 Task: Customize your GitHub profile with a Twitter profile link.
Action: Mouse moved to (1059, 66)
Screenshot: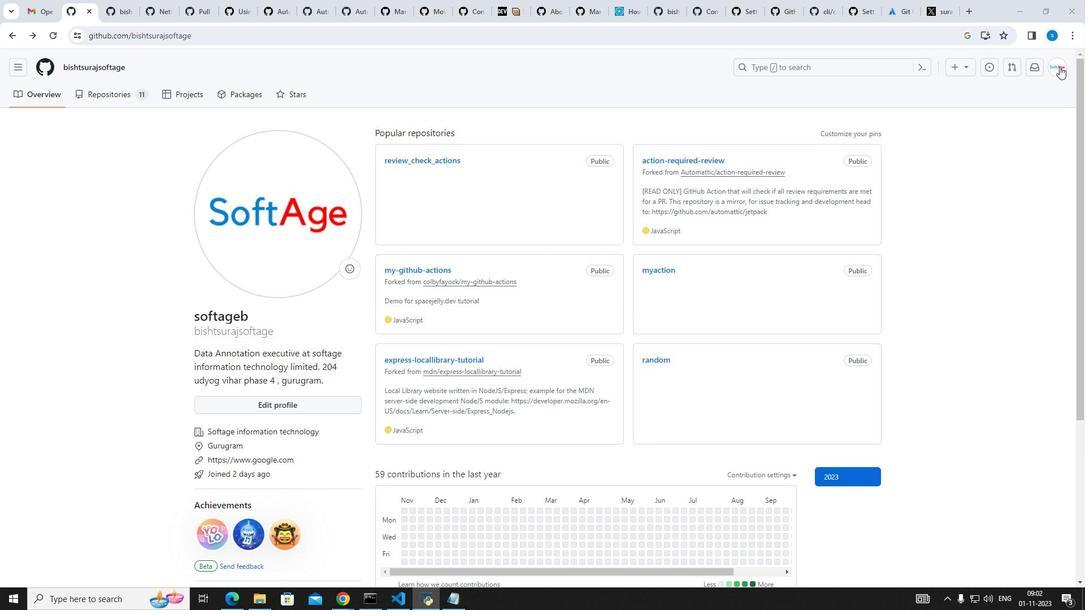 
Action: Mouse pressed left at (1059, 66)
Screenshot: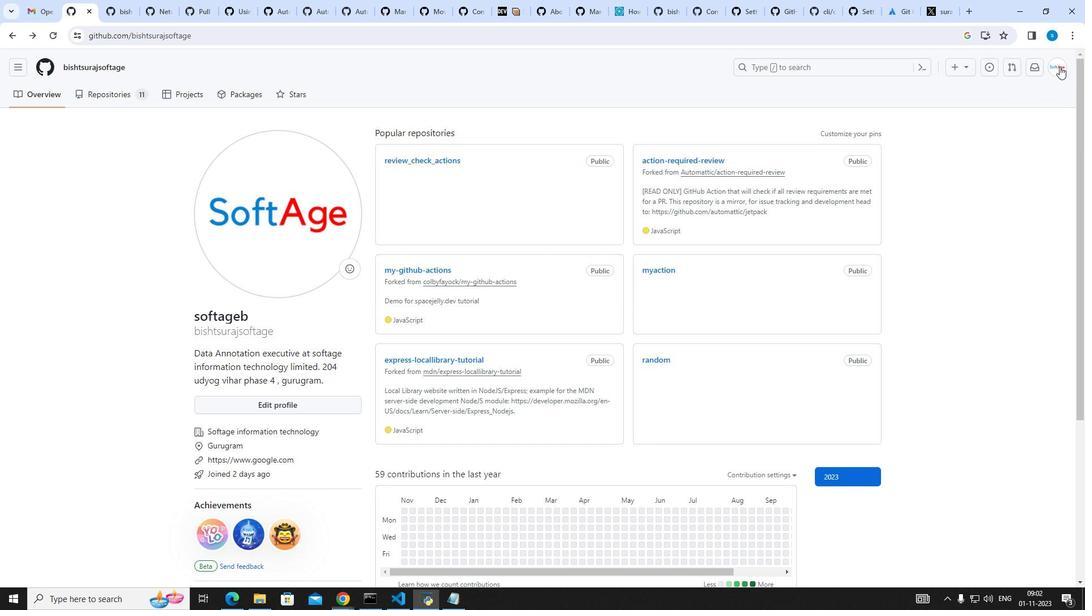 
Action: Mouse moved to (976, 118)
Screenshot: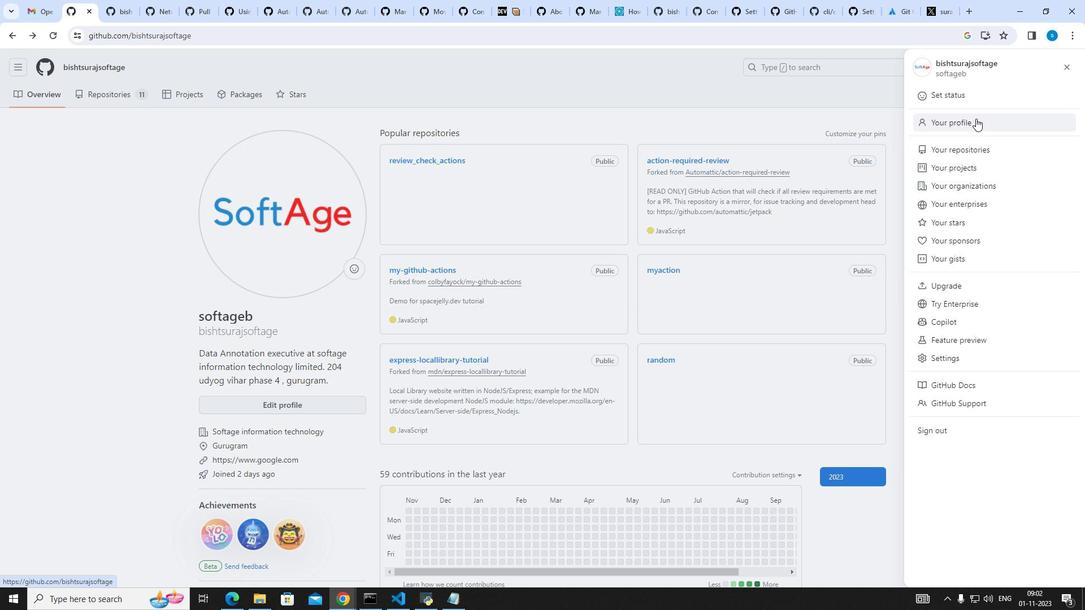 
Action: Mouse pressed left at (976, 118)
Screenshot: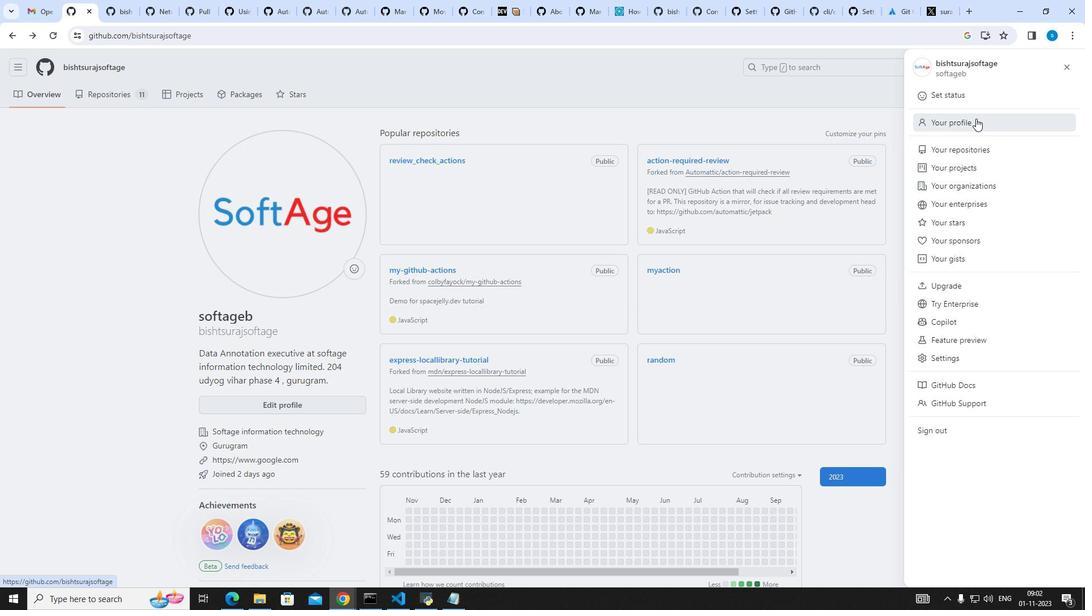 
Action: Mouse moved to (258, 397)
Screenshot: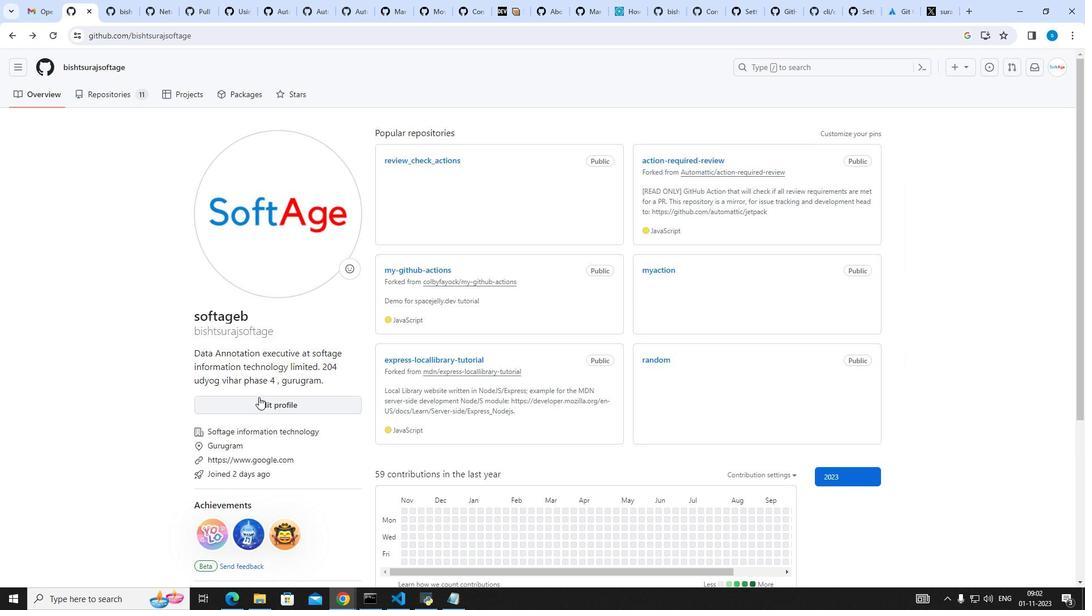 
Action: Mouse pressed left at (258, 397)
Screenshot: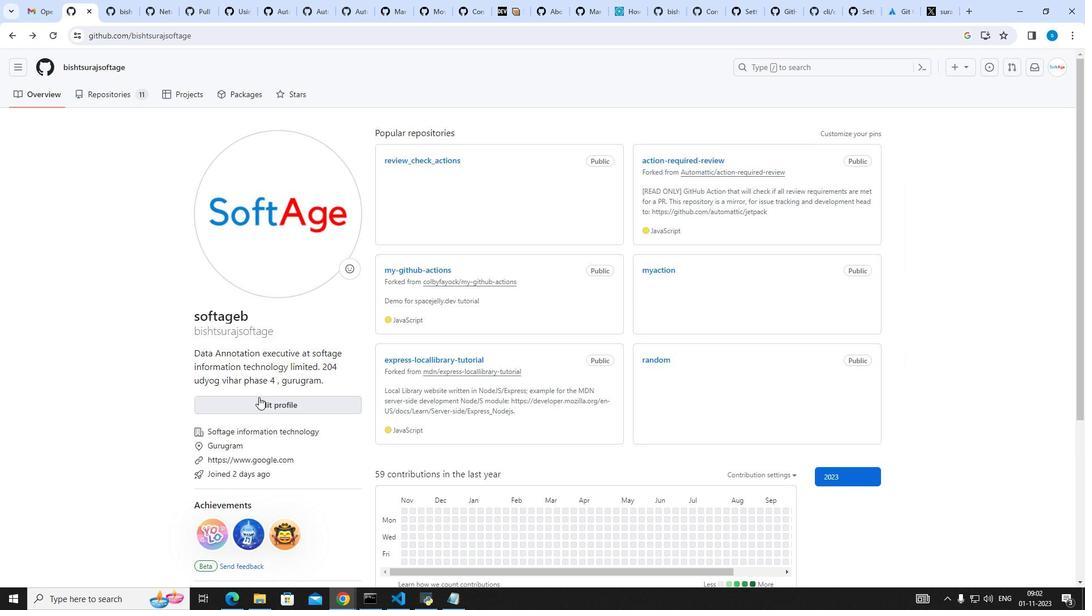 
Action: Mouse moved to (256, 445)
Screenshot: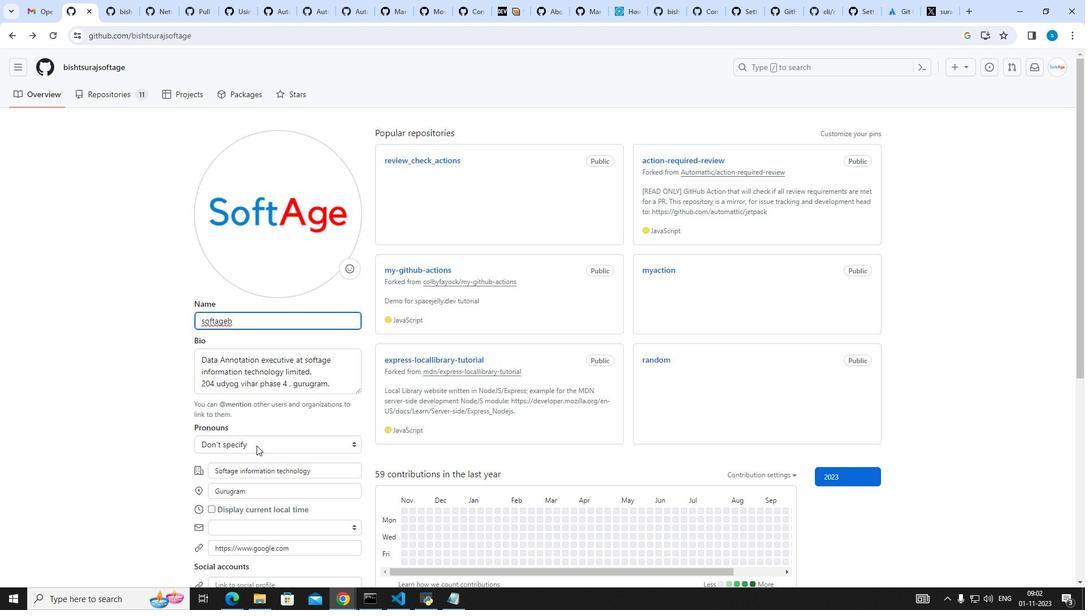 
Action: Mouse scrolled (256, 445) with delta (0, 0)
Screenshot: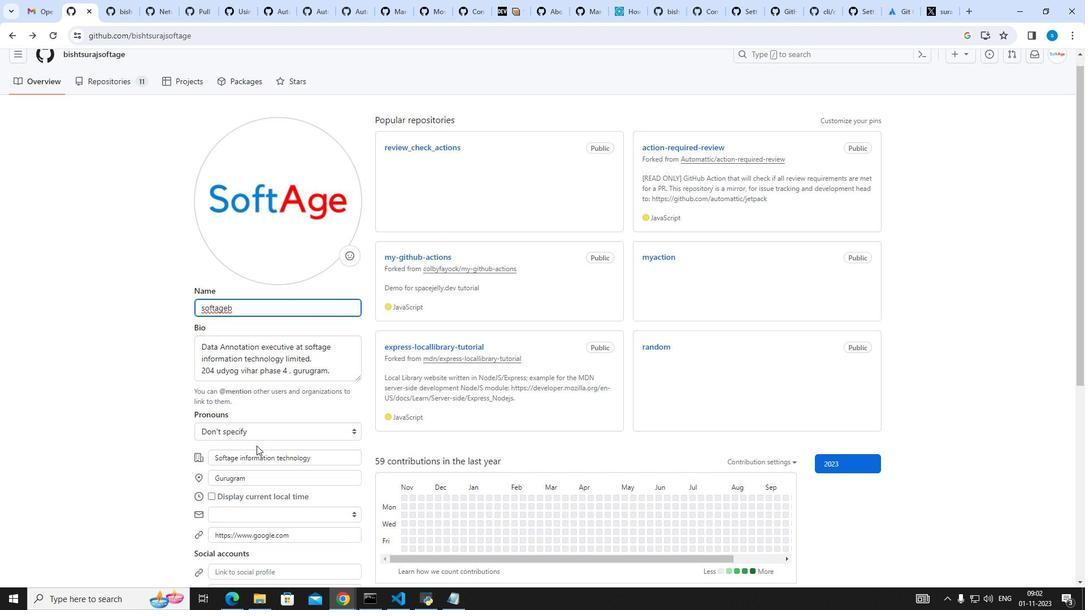 
Action: Mouse scrolled (256, 445) with delta (0, 0)
Screenshot: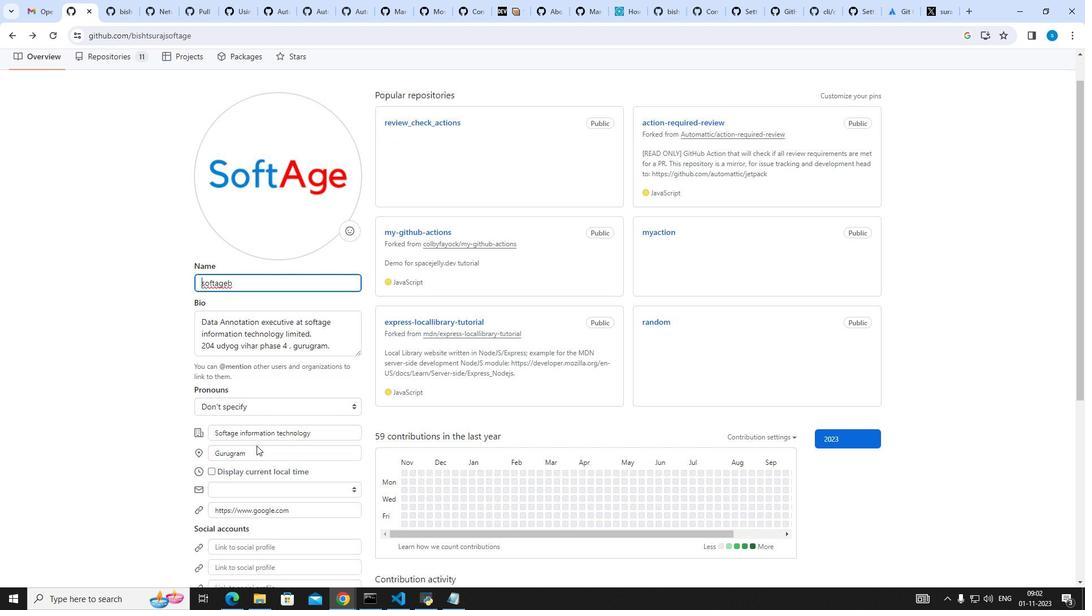 
Action: Mouse moved to (251, 473)
Screenshot: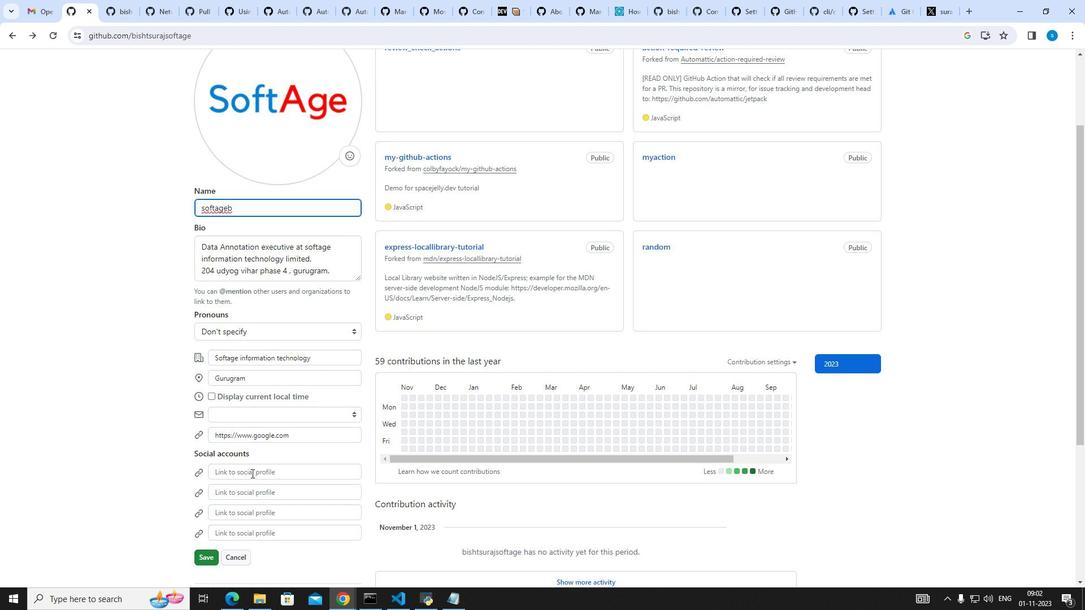 
Action: Mouse pressed left at (251, 473)
Screenshot: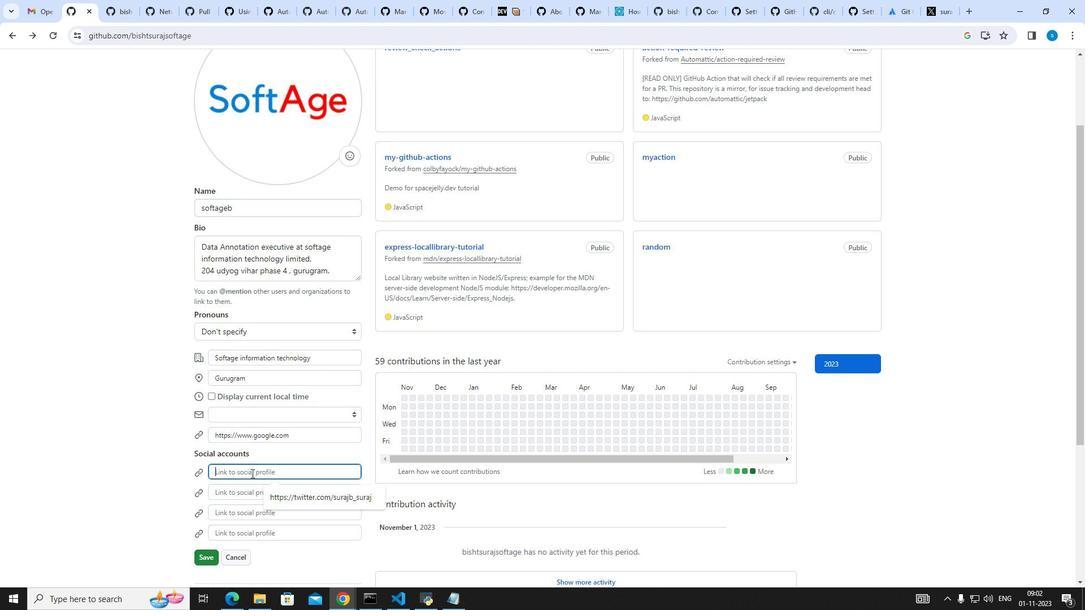 
Action: Key pressed https<Key.shift_r>://twitter.com/surajb<Key.shift_r>_suraj
Screenshot: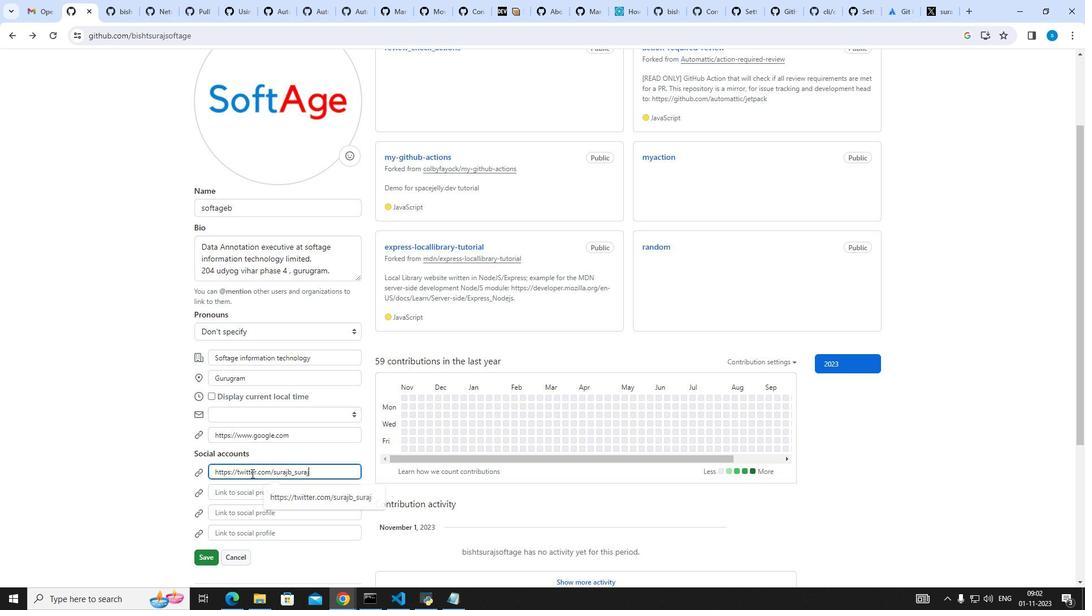 
Action: Mouse moved to (201, 563)
Screenshot: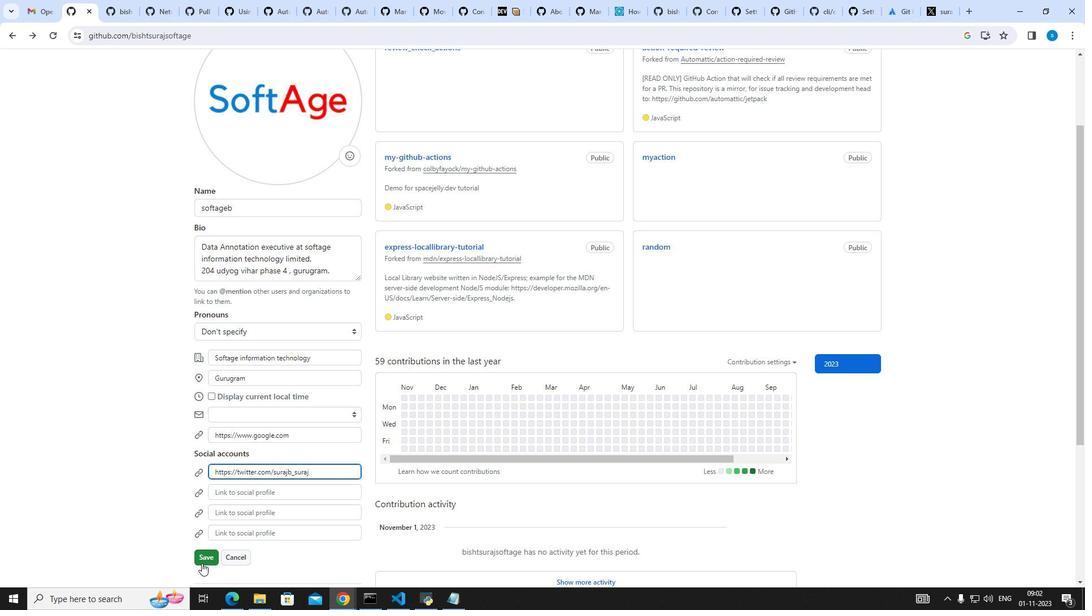 
Action: Mouse pressed left at (201, 563)
Screenshot: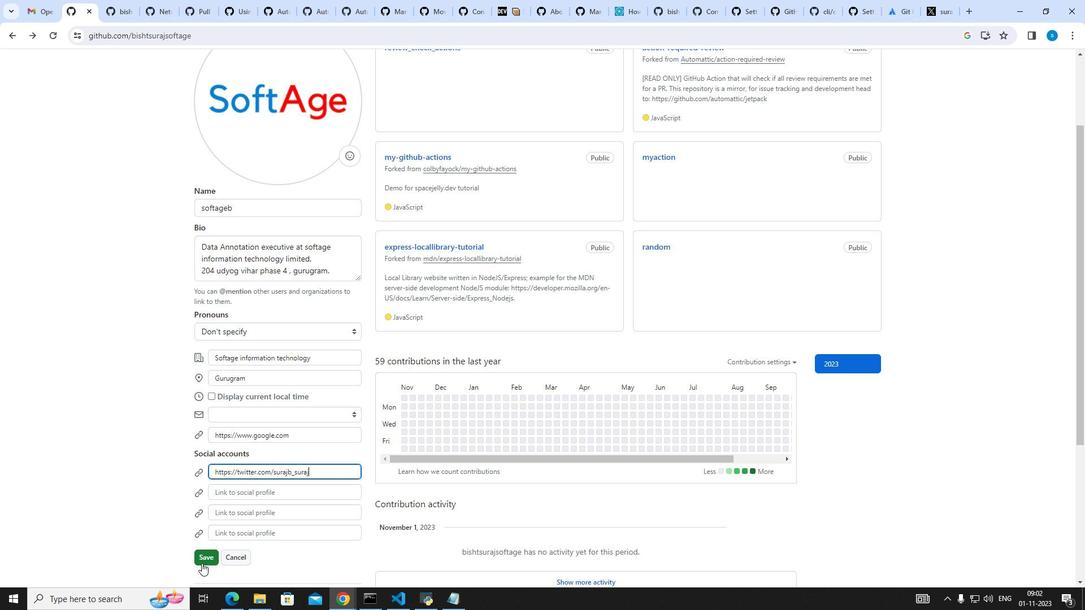 
Action: Mouse moved to (127, 469)
Screenshot: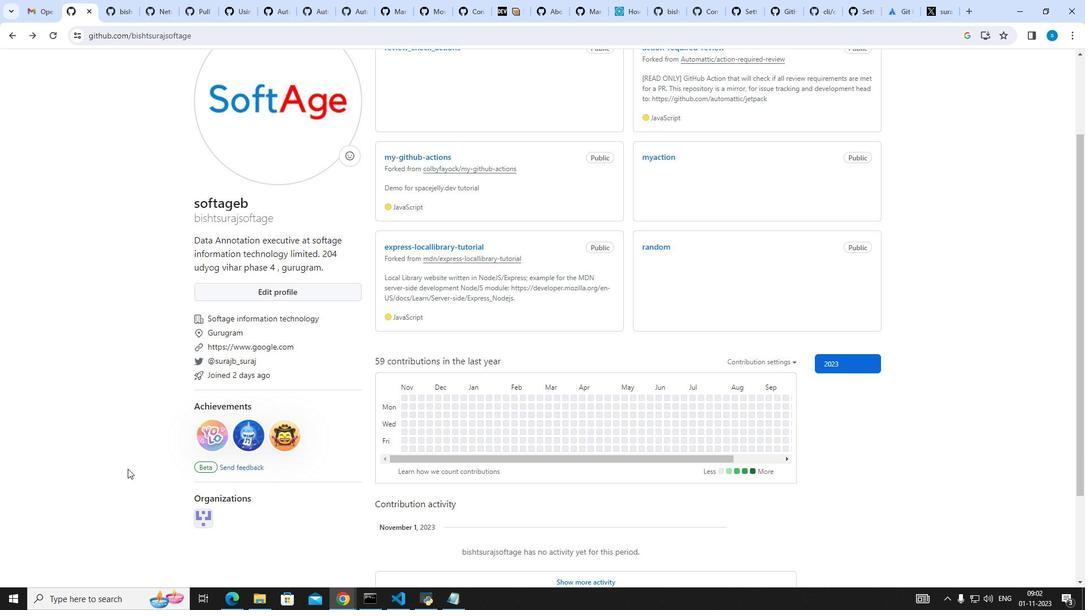 
